 Task: Add secondary email "Softage4@gmail.com".
Action: Mouse moved to (1191, 116)
Screenshot: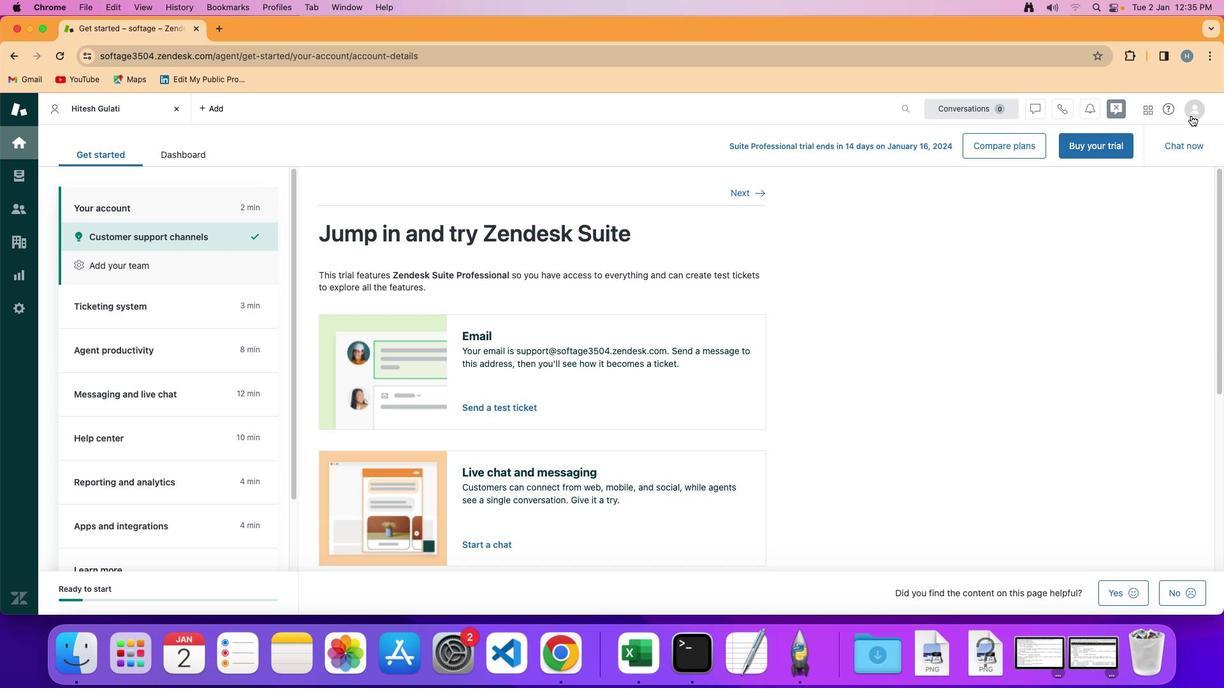 
Action: Mouse pressed left at (1191, 116)
Screenshot: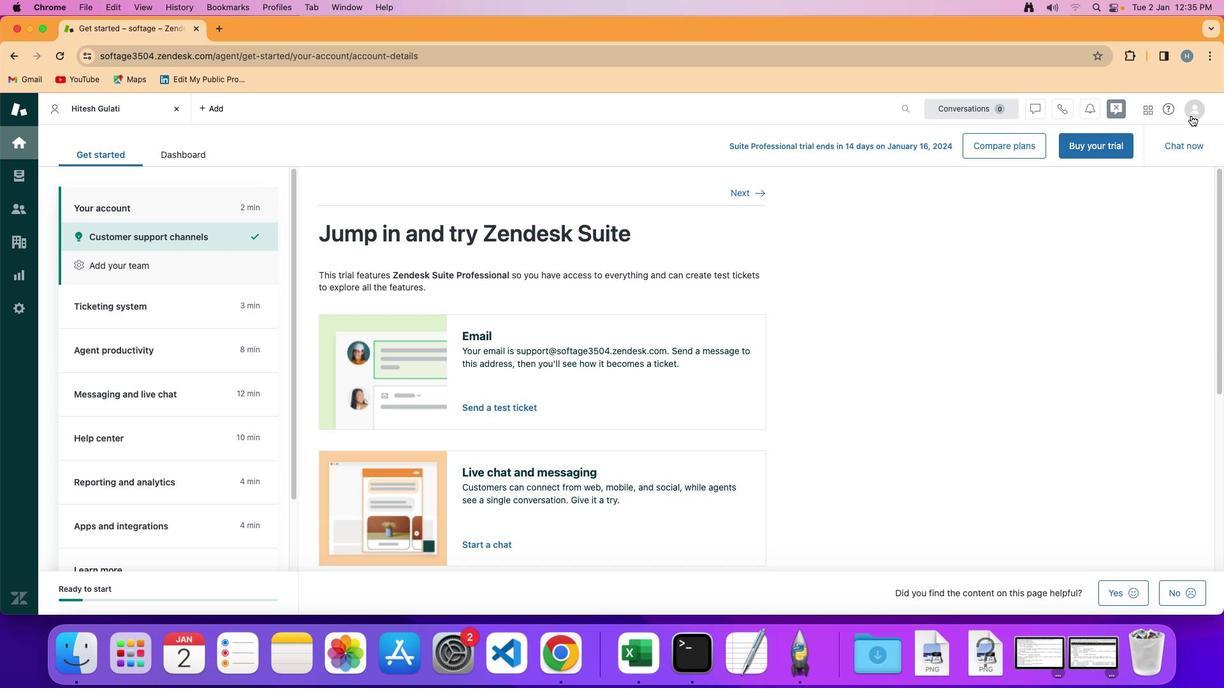 
Action: Mouse moved to (1098, 142)
Screenshot: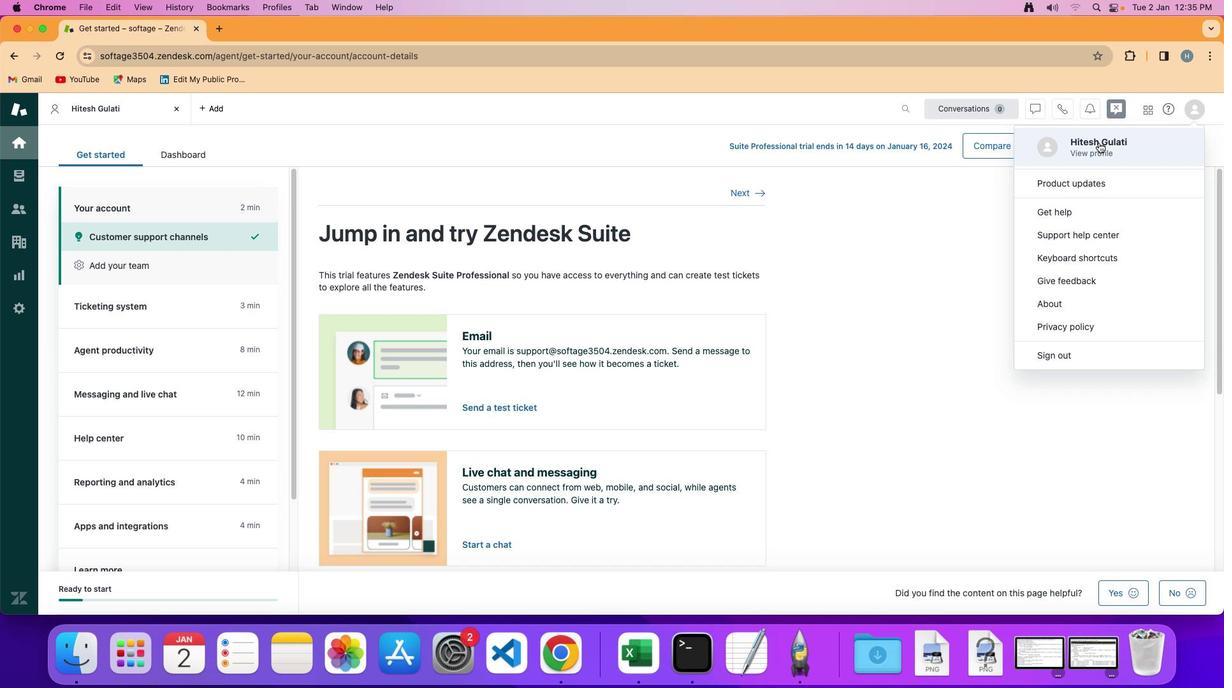 
Action: Mouse pressed left at (1098, 142)
Screenshot: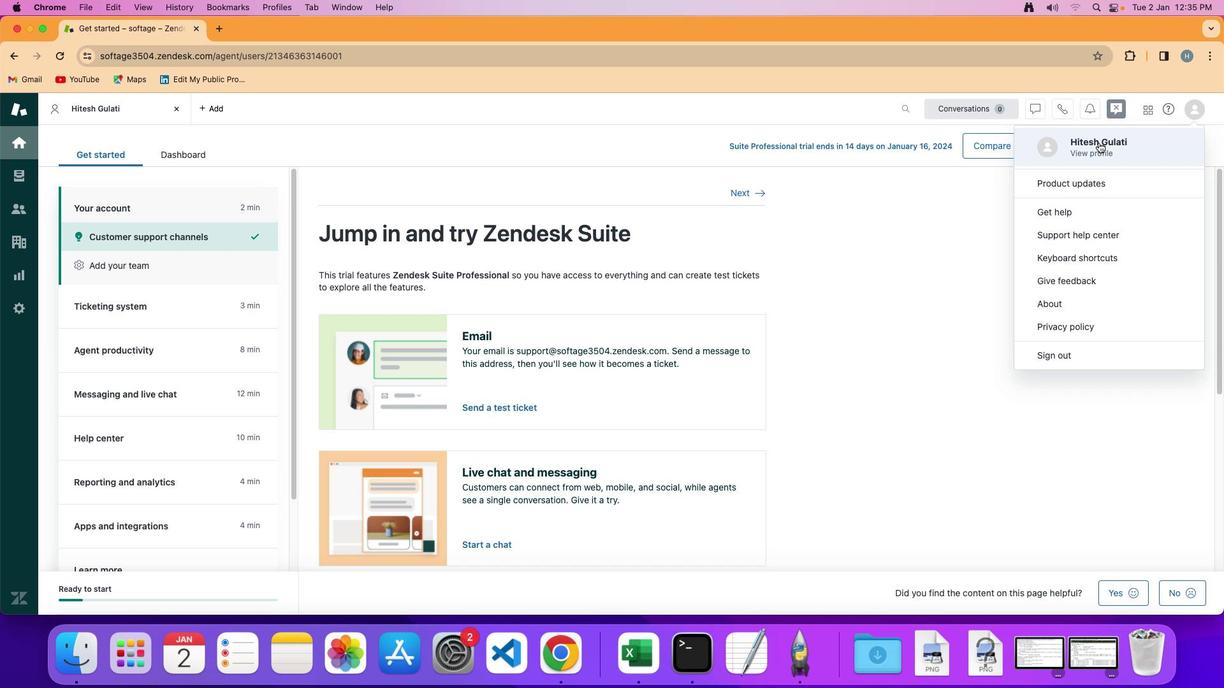 
Action: Mouse moved to (142, 469)
Screenshot: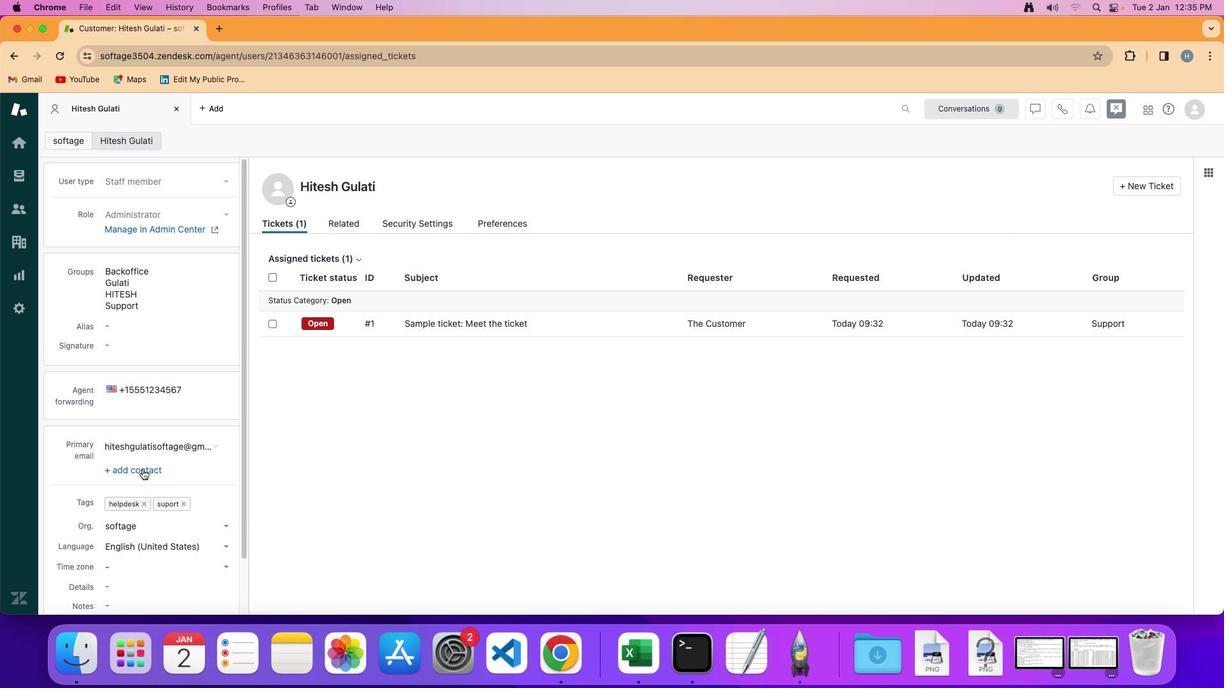 
Action: Mouse pressed left at (142, 469)
Screenshot: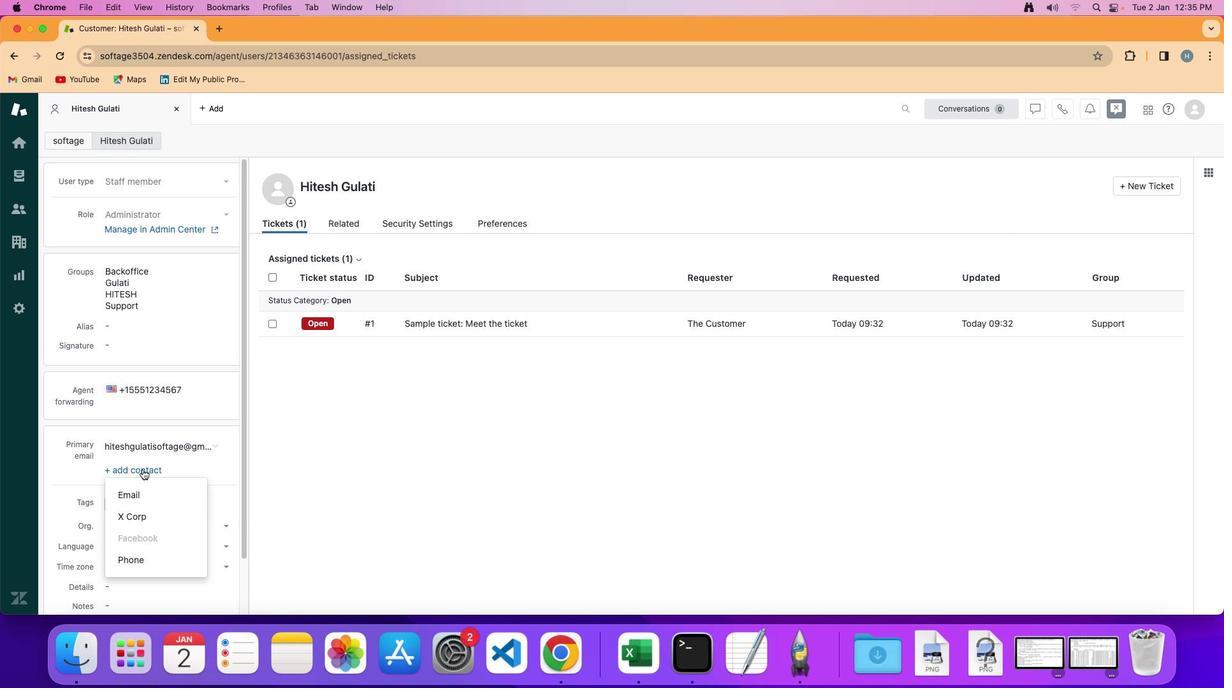 
Action: Mouse moved to (138, 494)
Screenshot: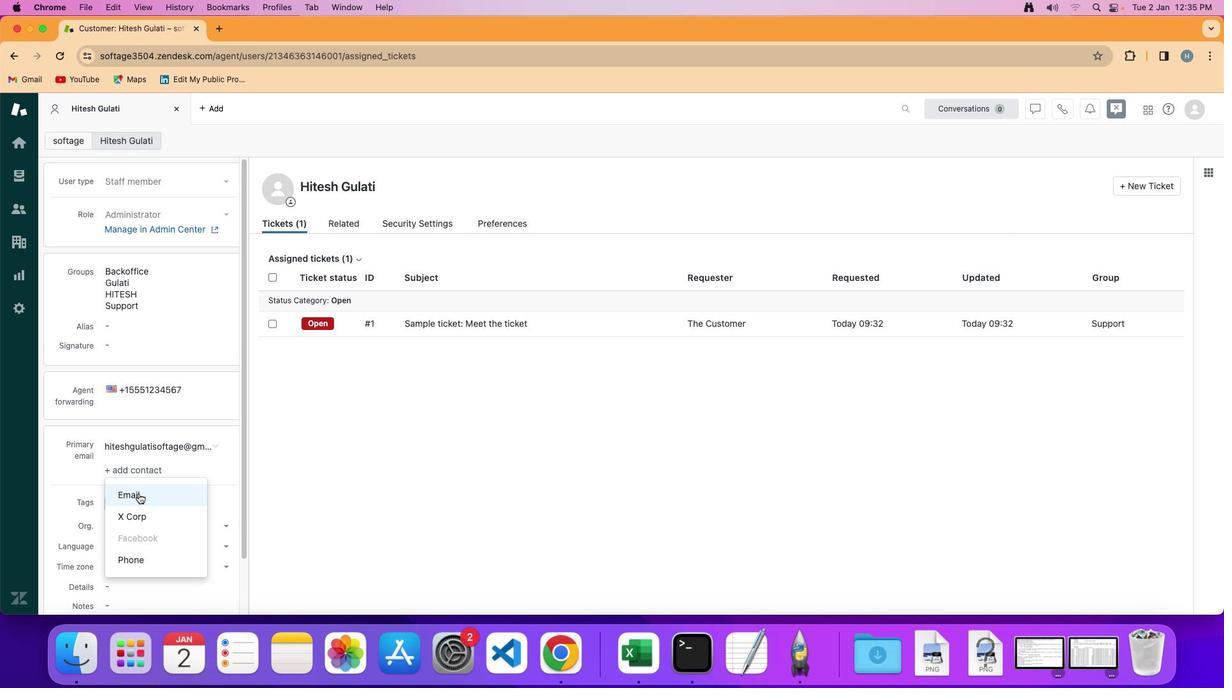 
Action: Mouse pressed left at (138, 494)
Screenshot: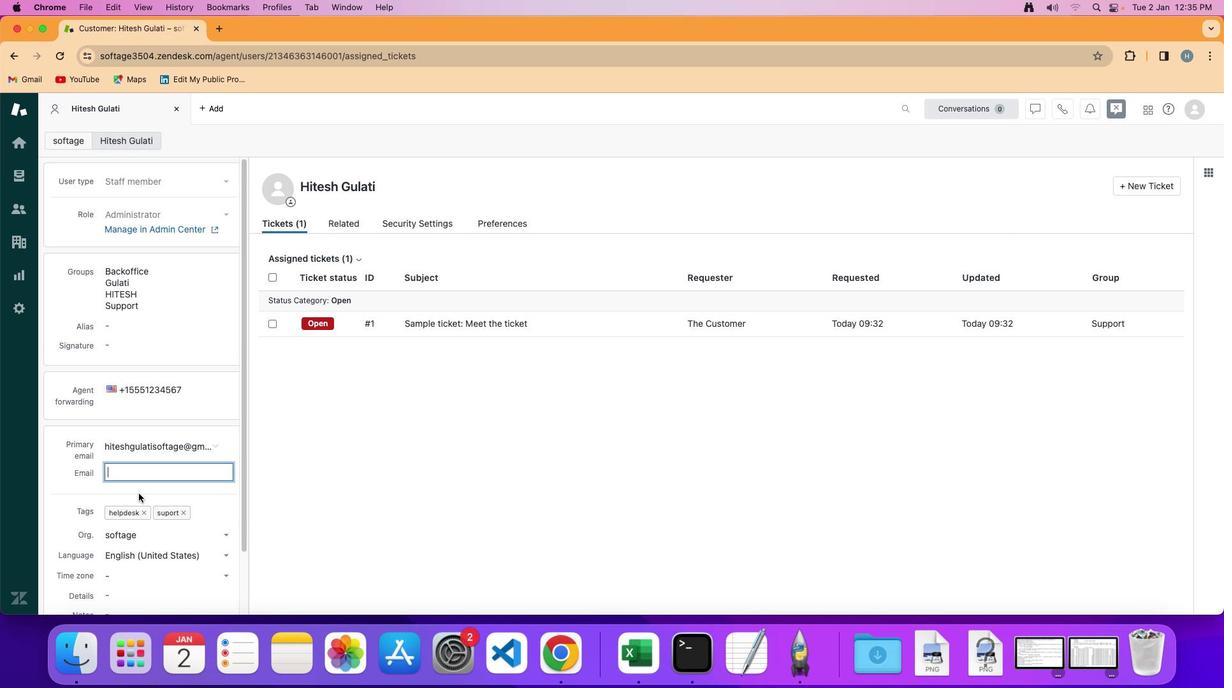 
Action: Mouse moved to (154, 485)
Screenshot: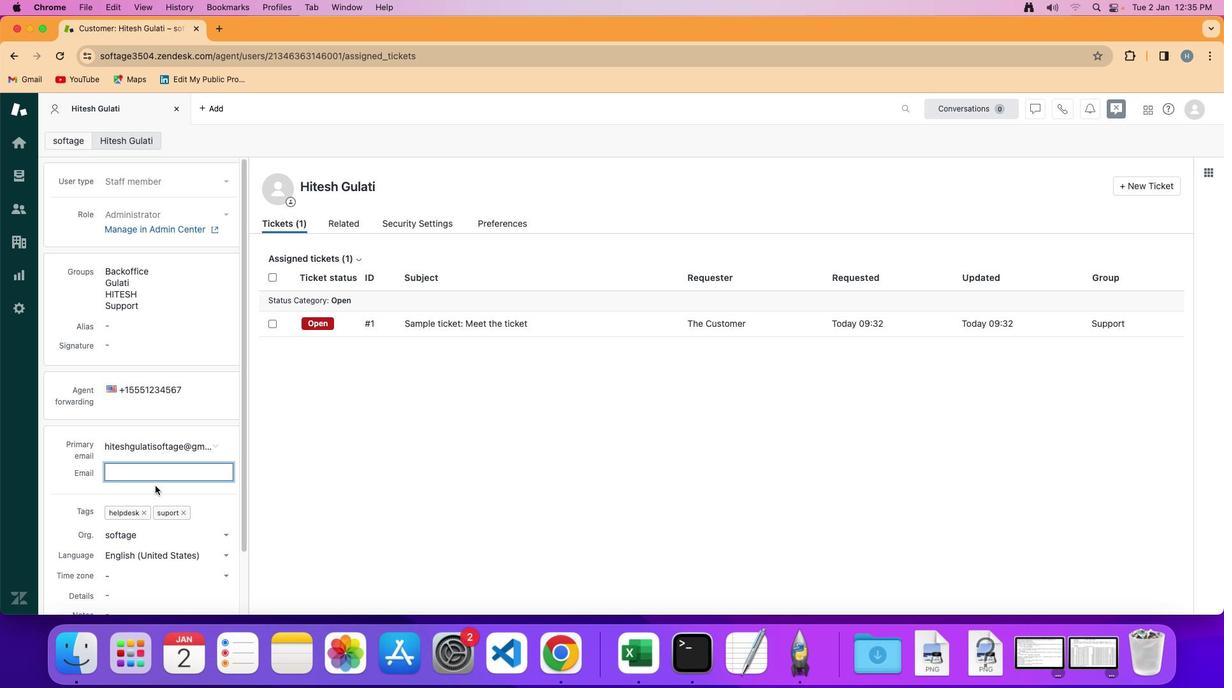 
Action: Key pressed Key.shift'S''o''f''t''a''g''e'Key.shift'$'Key.backspace'4'Key.shift'@''g''m''a''i''l''.''c''o''m'
Screenshot: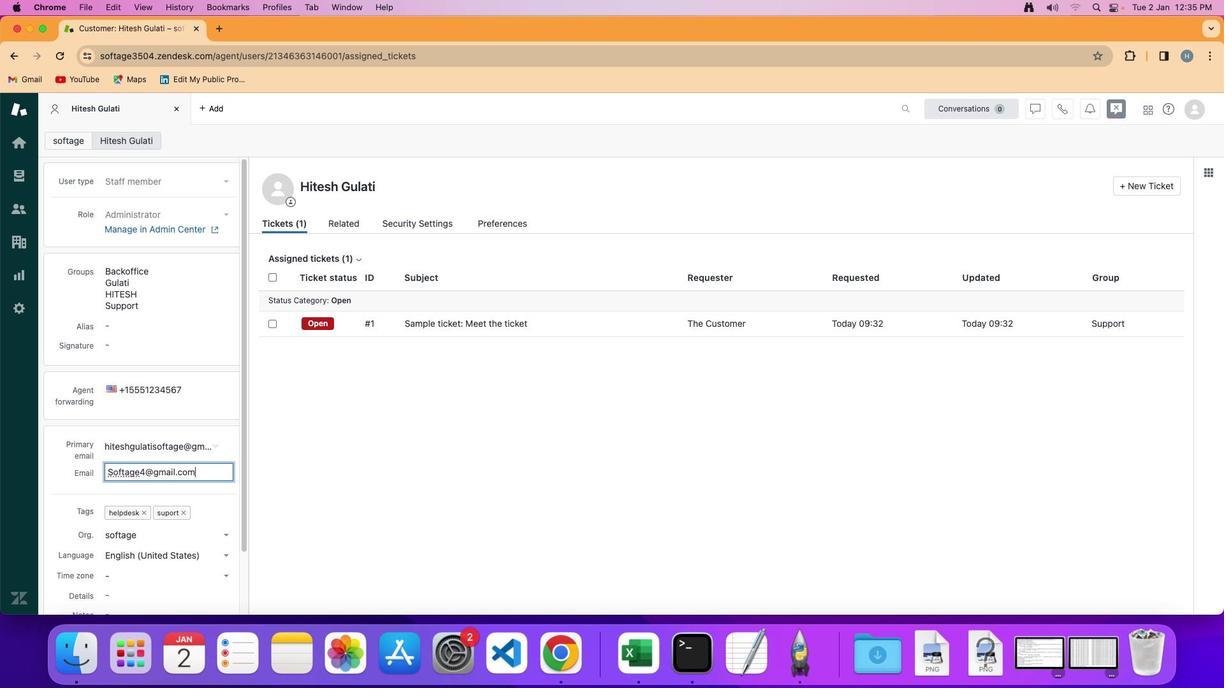 
Action: Mouse moved to (289, 469)
Screenshot: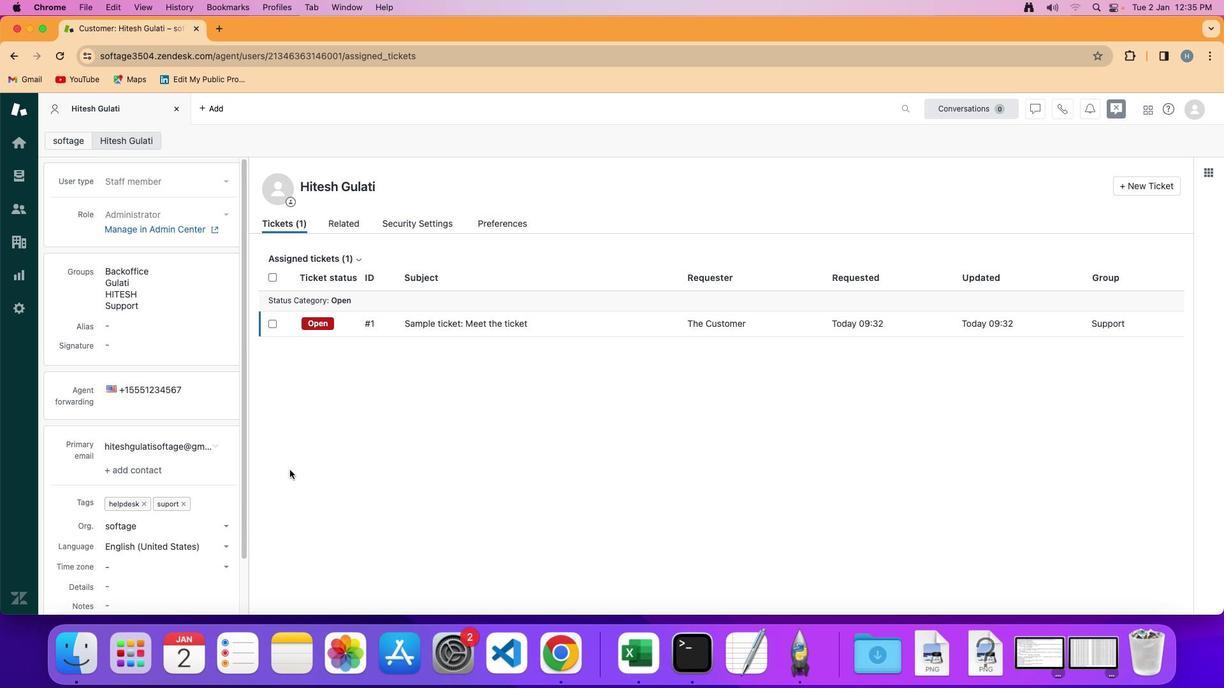 
Action: Mouse pressed left at (289, 469)
Screenshot: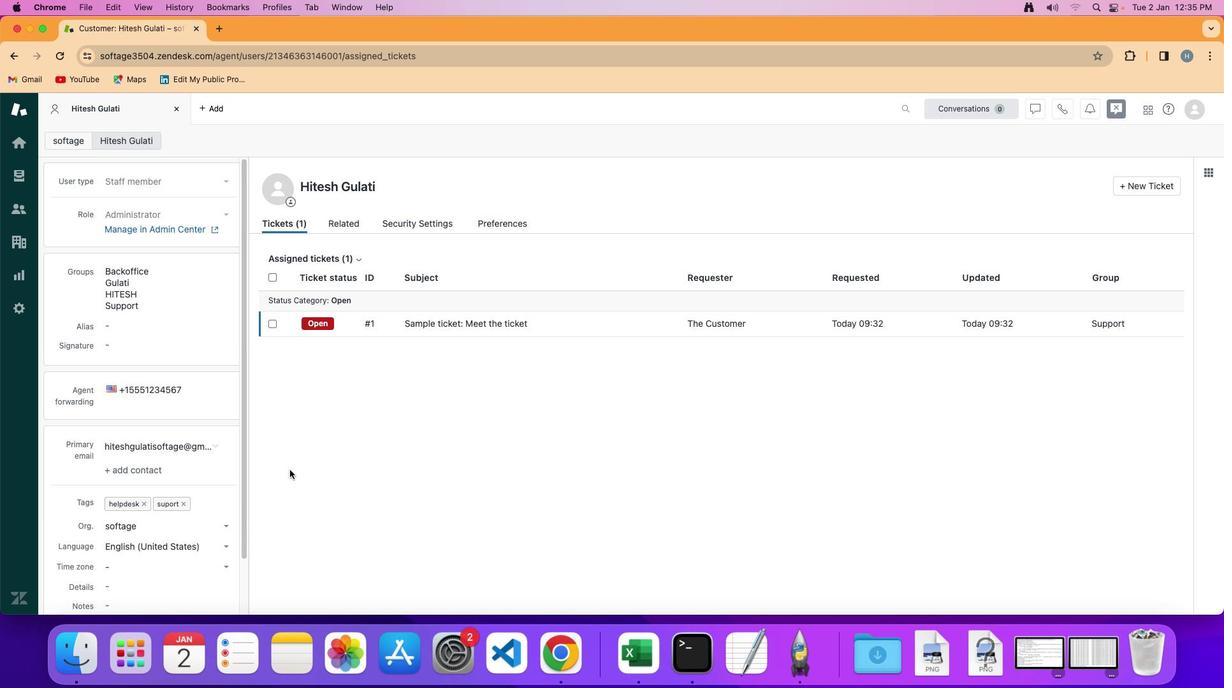 
Action: Mouse moved to (290, 470)
Screenshot: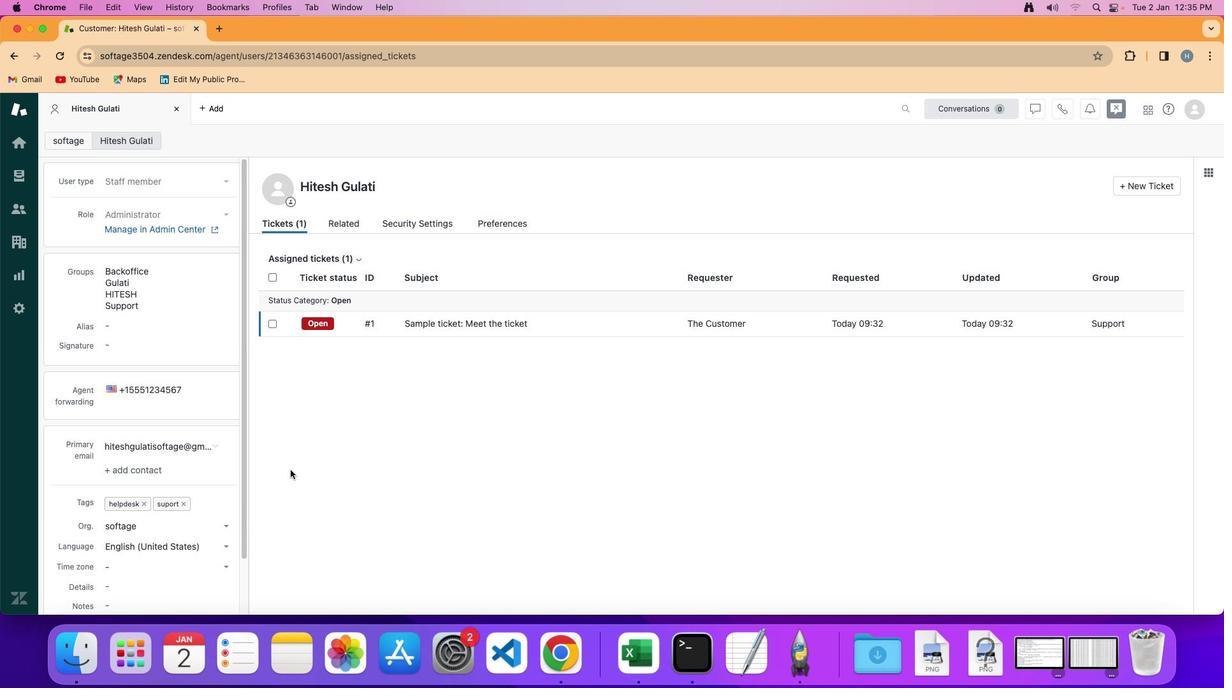 
